 Task: Find a nearby horseback riding trail in the Rocky Mountains.
Action: Mouse moved to (99, 34)
Screenshot: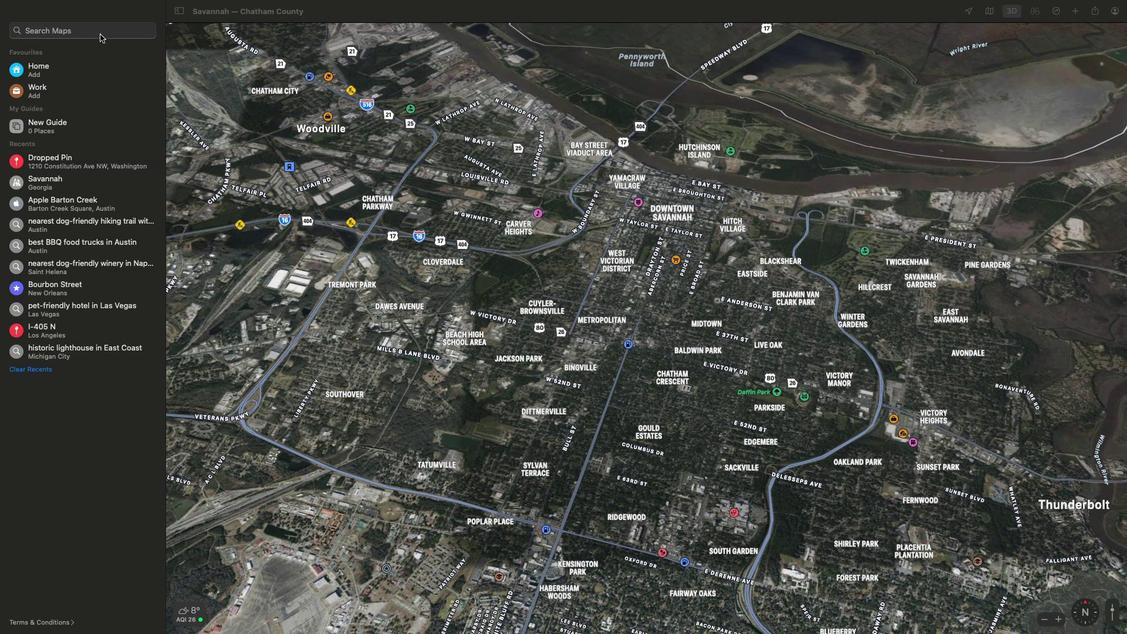 
Action: Mouse pressed left at (99, 34)
Screenshot: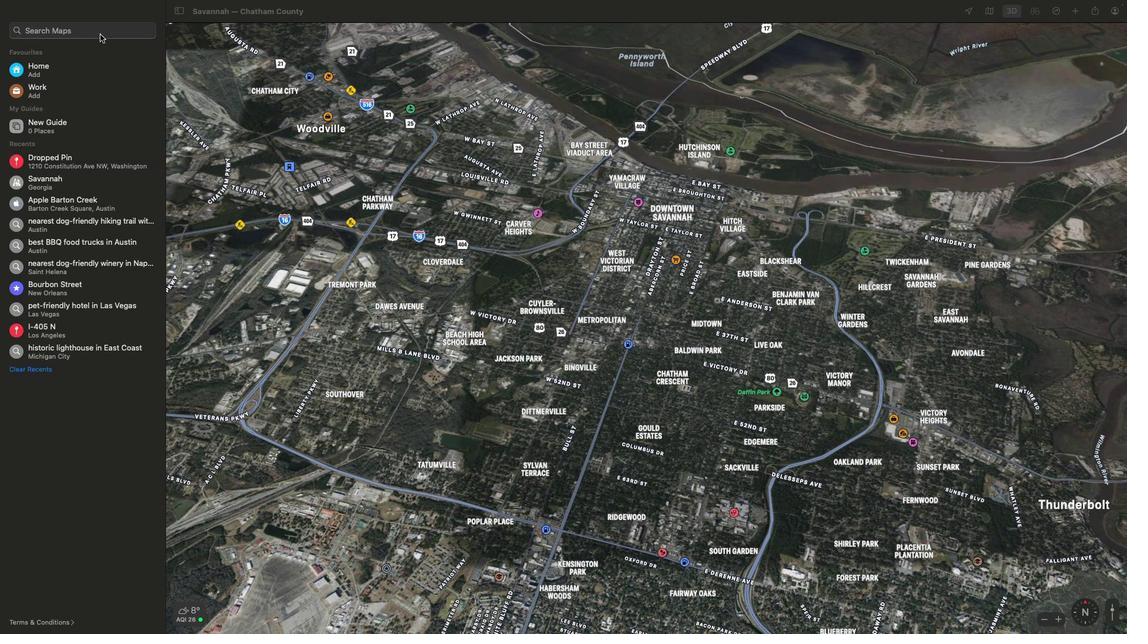 
Action: Mouse moved to (99, 34)
Screenshot: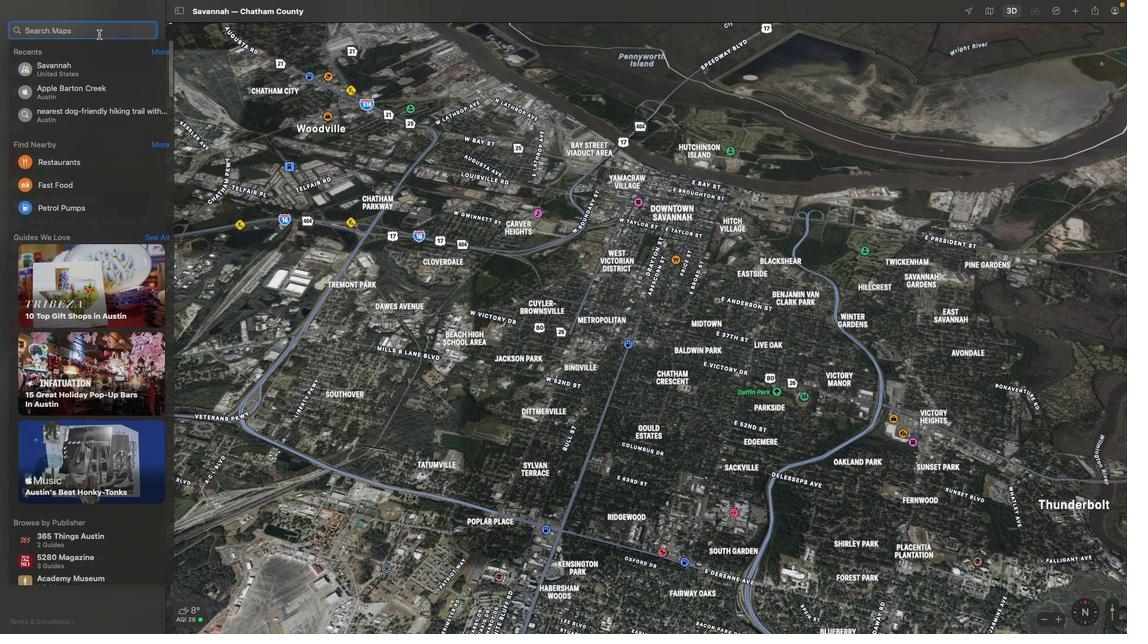 
Action: Key pressed 'h''o''e'Key.backspace'r''s''e''b''a''c''l'Key.backspace'k'Key.space'r''i''d''i''n''g'Key.space't''r''a''i''l'','Key.spaceKey.shift'R''o''c''k''y'Key.spaceKey.shift'M''o''u''n''t''a''i''n''s'Key.spaceKey.enter
Screenshot: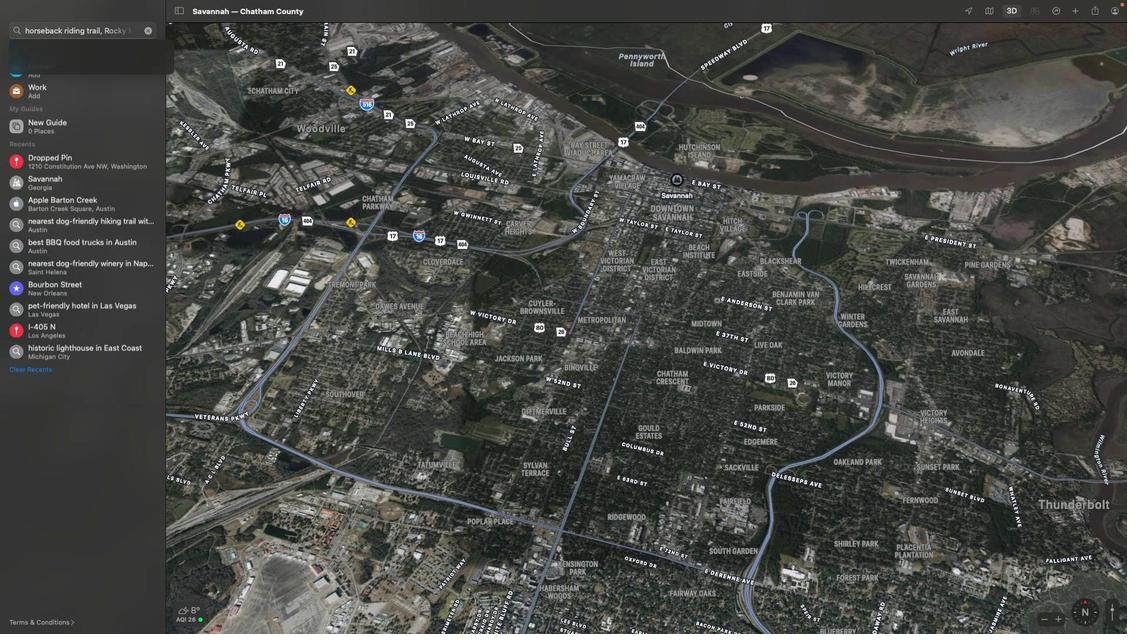 
Action: Mouse moved to (621, 433)
Screenshot: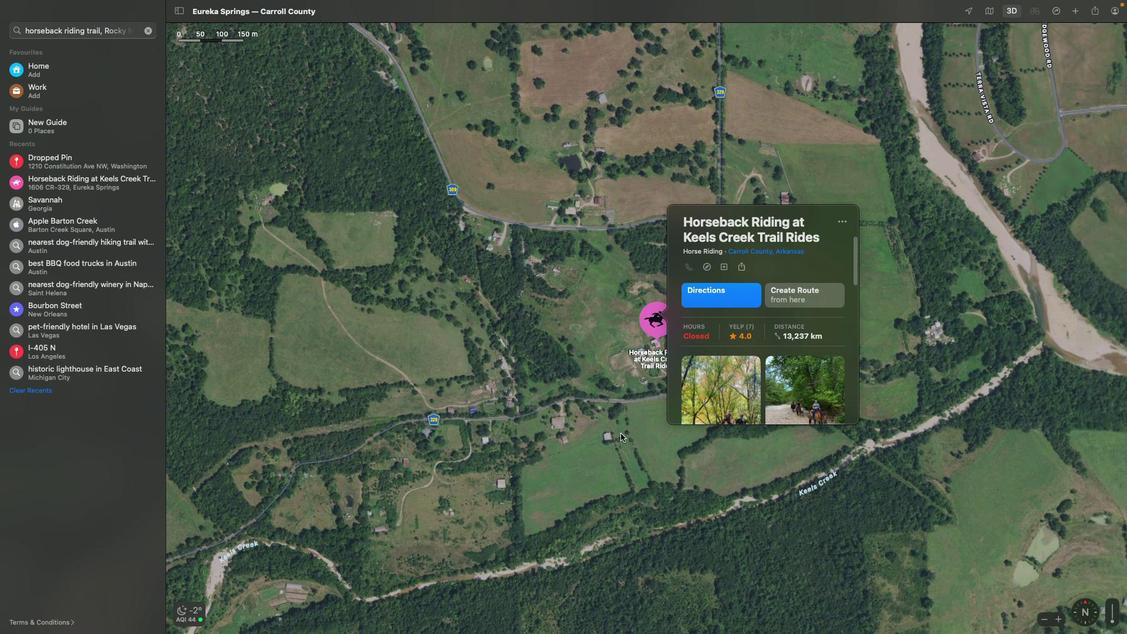 
Action: Mouse pressed left at (621, 433)
Screenshot: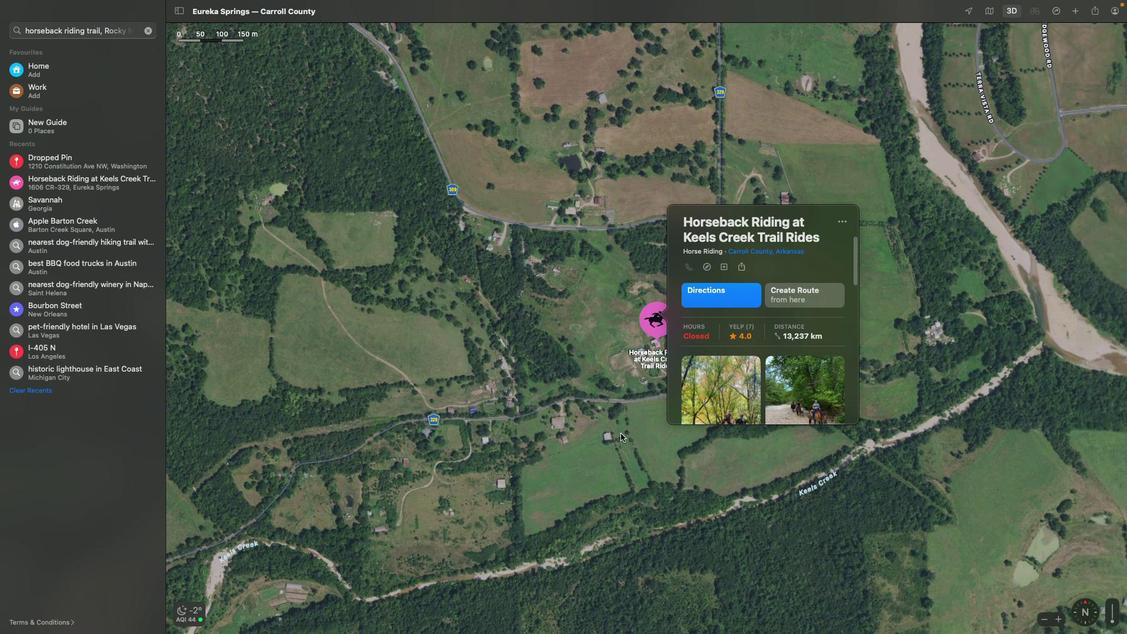 
Action: Mouse moved to (654, 418)
Screenshot: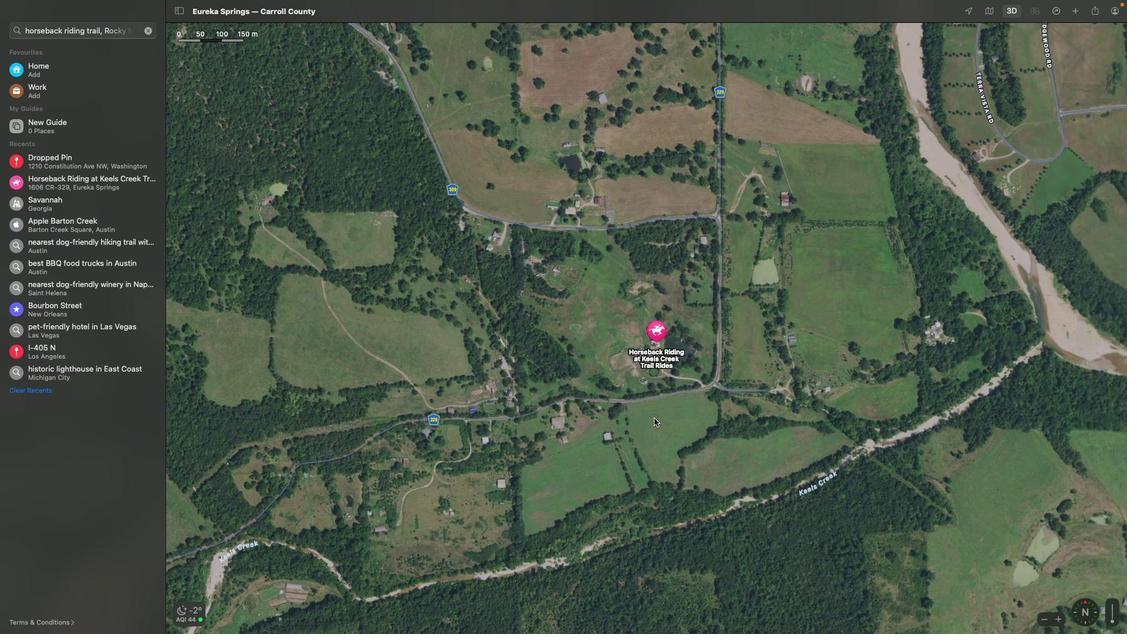 
Action: Mouse scrolled (654, 418) with delta (0, 0)
Screenshot: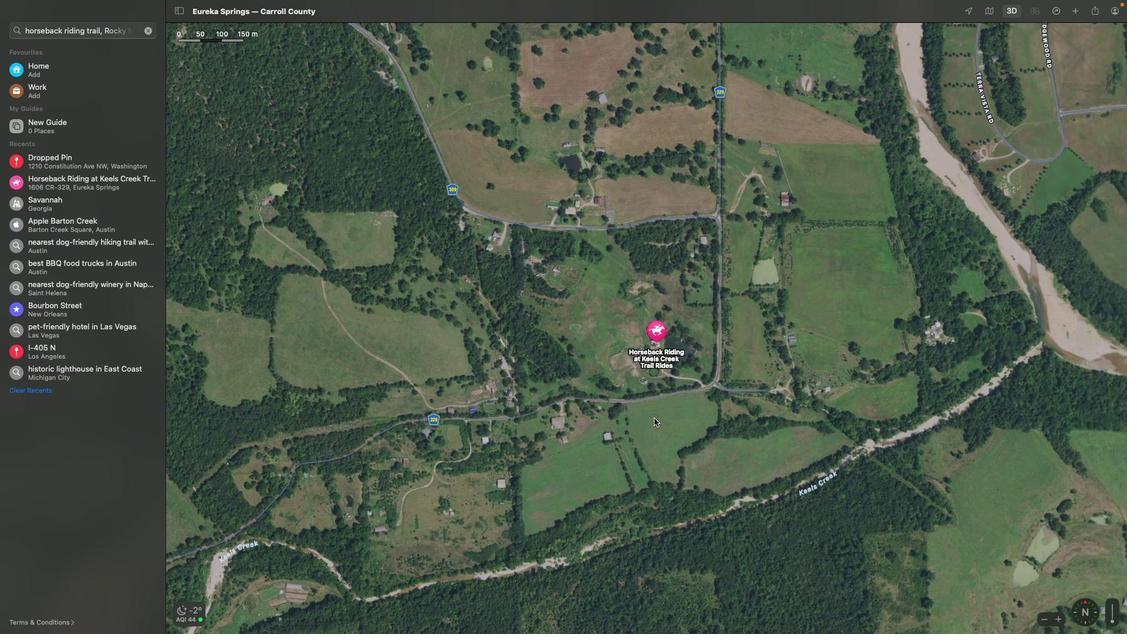 
Action: Mouse scrolled (654, 418) with delta (0, 0)
Screenshot: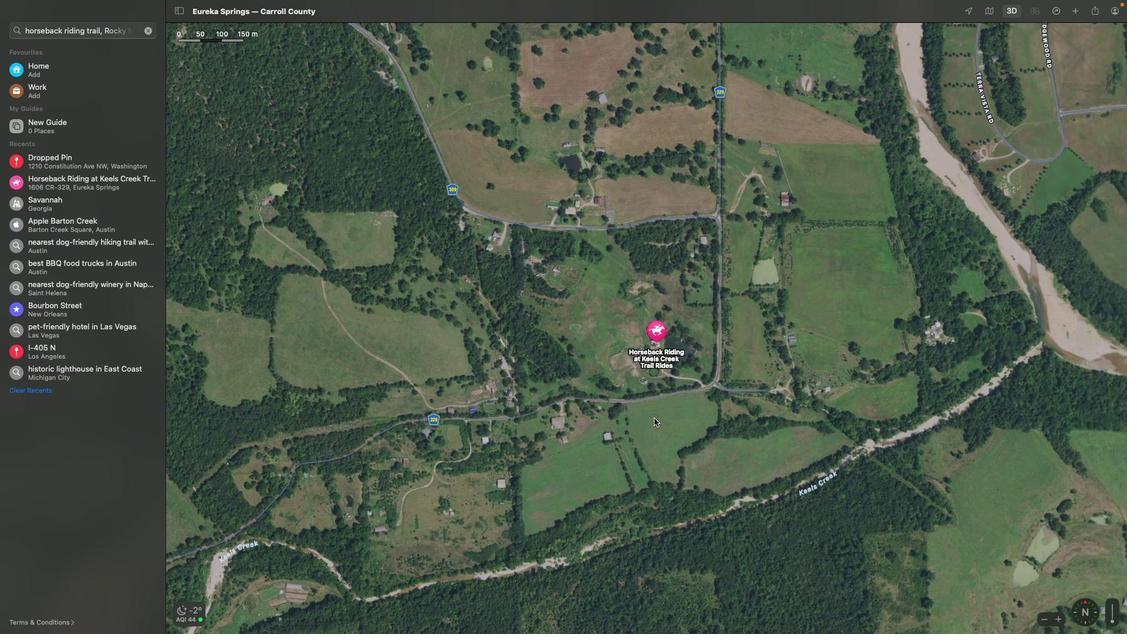 
Action: Mouse scrolled (654, 418) with delta (0, 1)
Screenshot: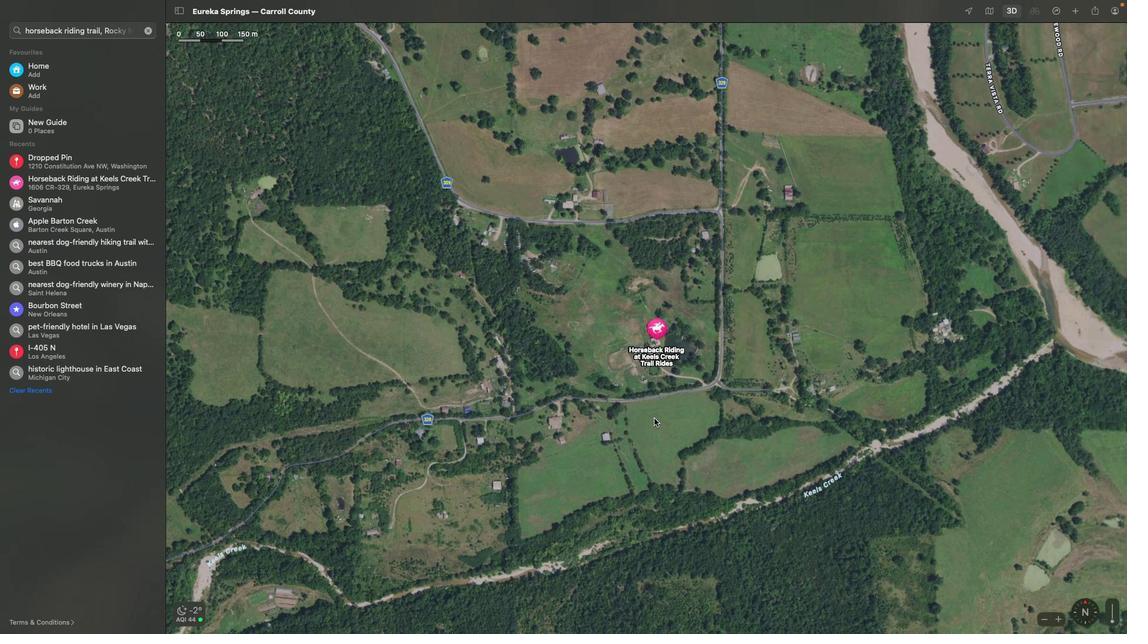 
Action: Mouse scrolled (654, 418) with delta (0, 2)
Screenshot: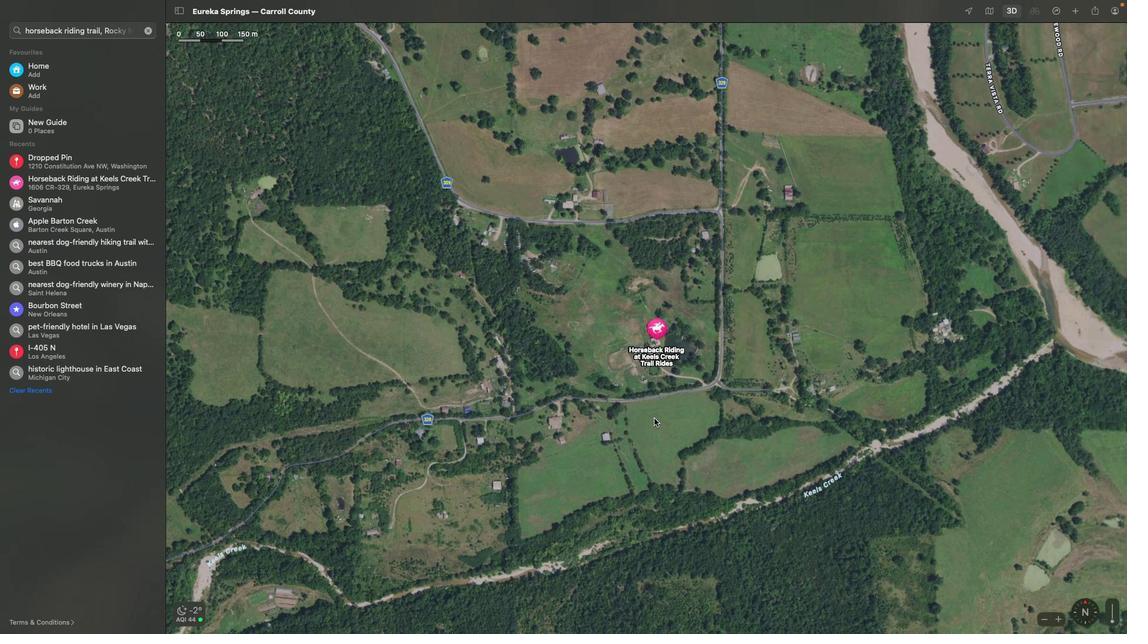 
Action: Mouse scrolled (654, 418) with delta (0, 3)
Screenshot: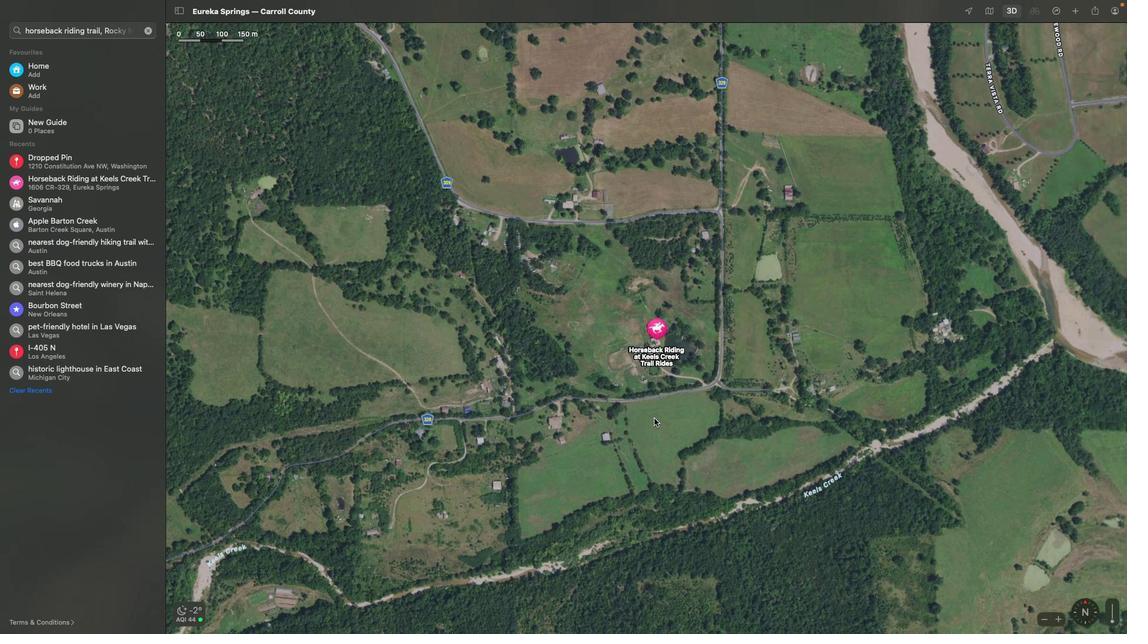 
Action: Mouse scrolled (654, 418) with delta (0, 0)
Screenshot: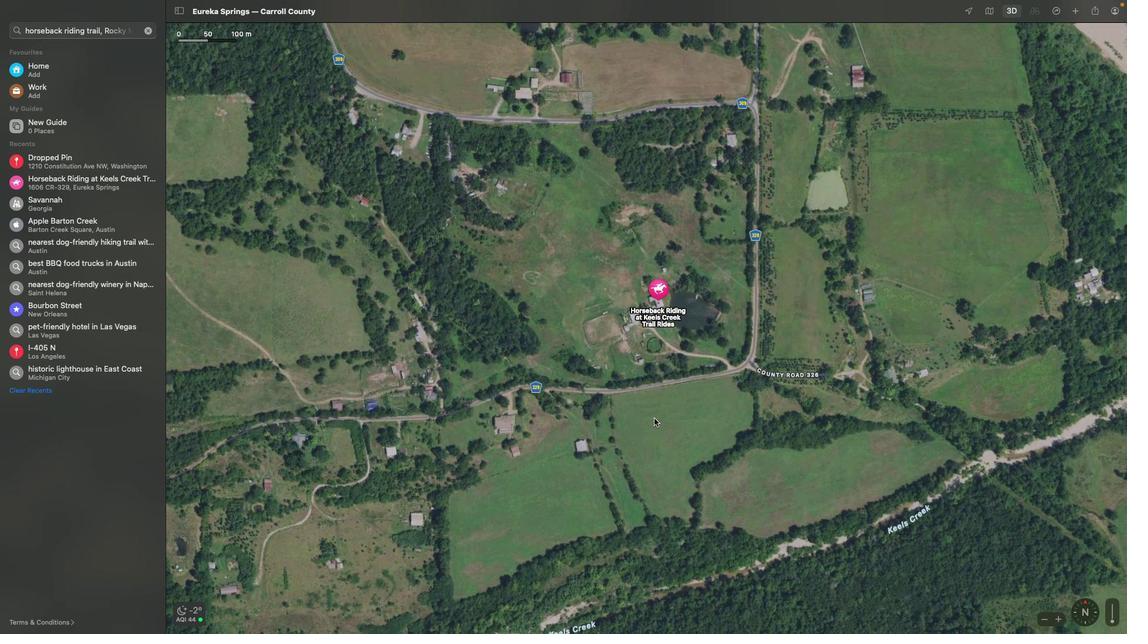 
Action: Mouse scrolled (654, 418) with delta (0, 0)
Screenshot: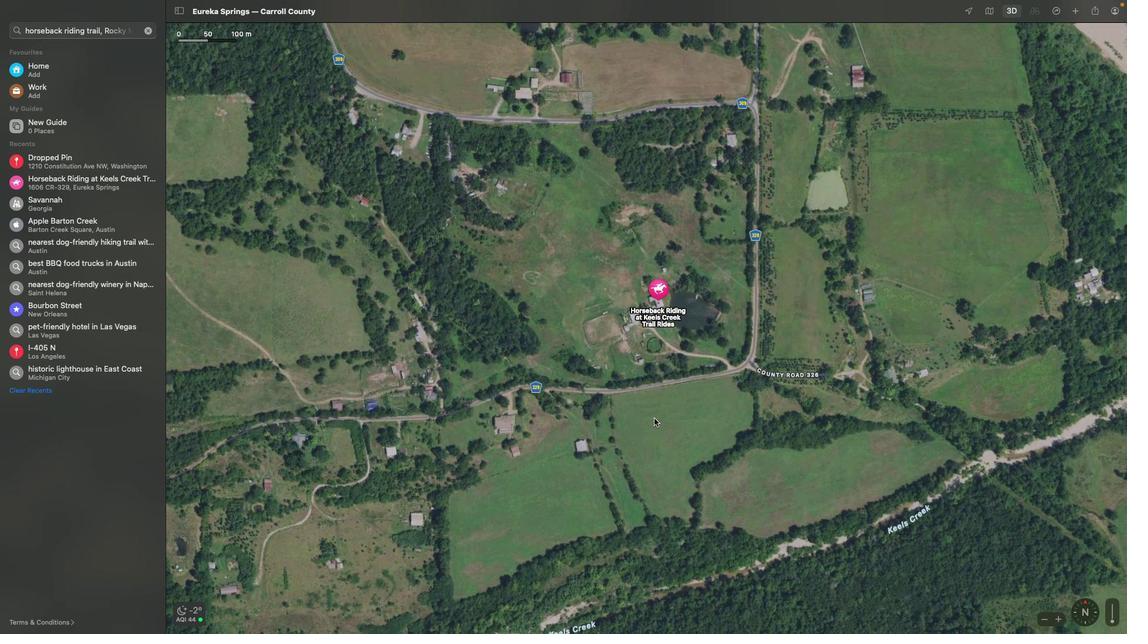 
Action: Mouse scrolled (654, 418) with delta (0, 1)
Screenshot: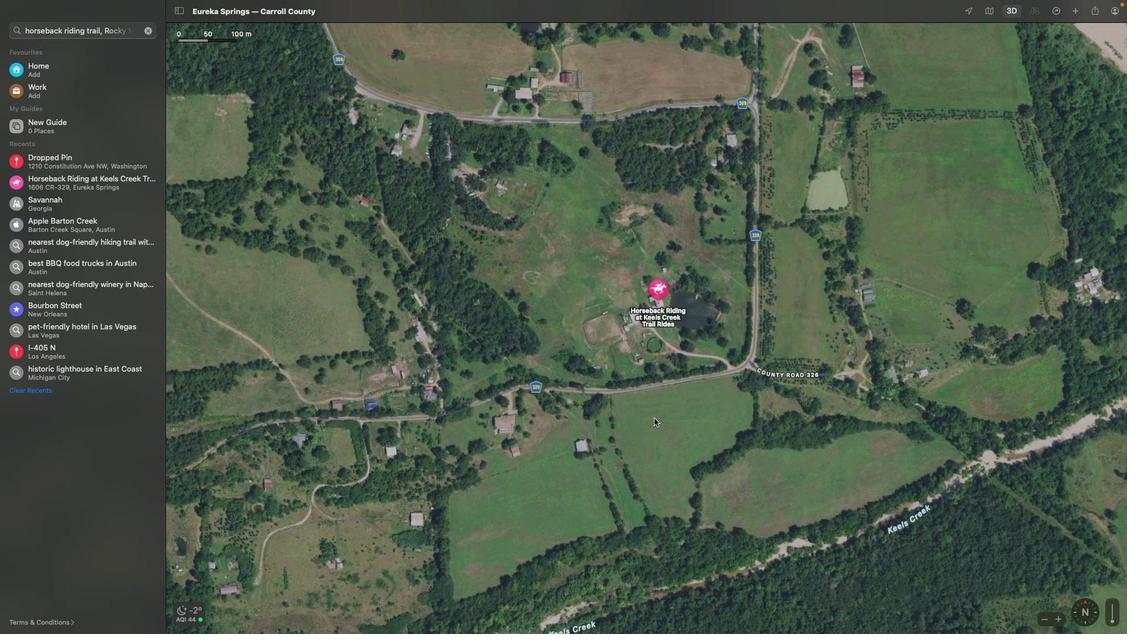 
Action: Mouse scrolled (654, 418) with delta (0, 2)
Screenshot: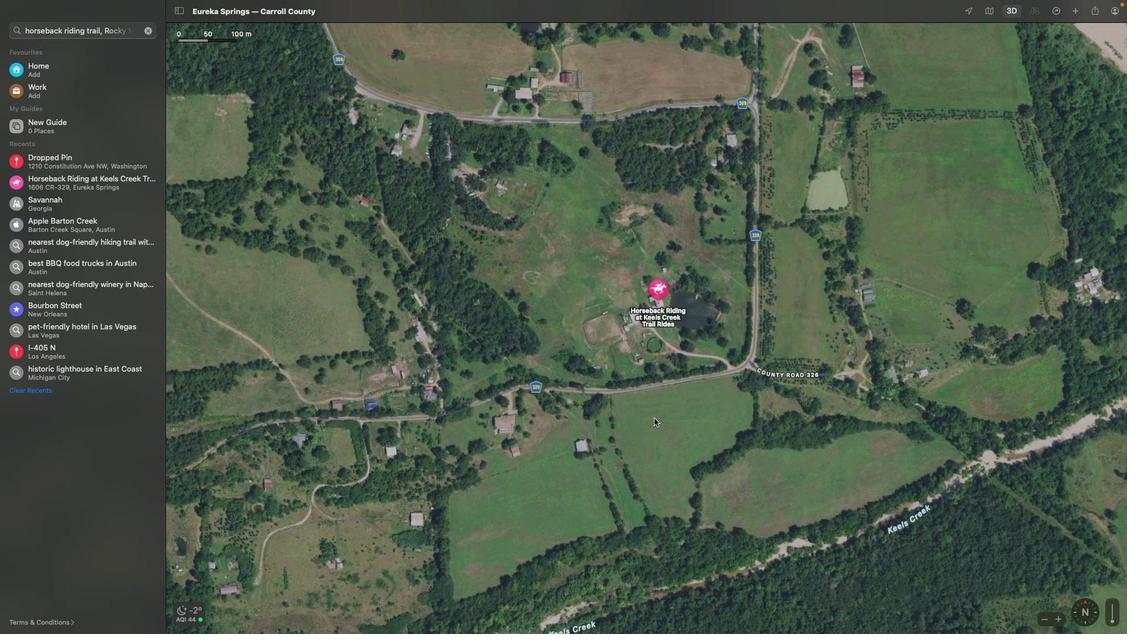 
Action: Mouse moved to (665, 345)
Screenshot: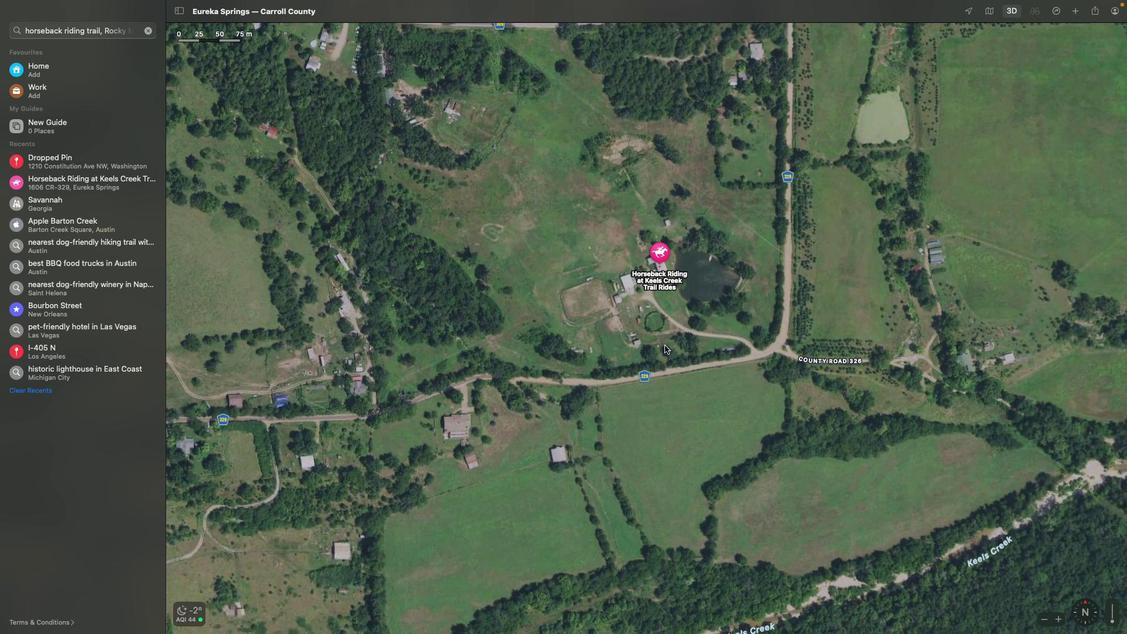 
Action: Mouse pressed left at (665, 345)
Screenshot: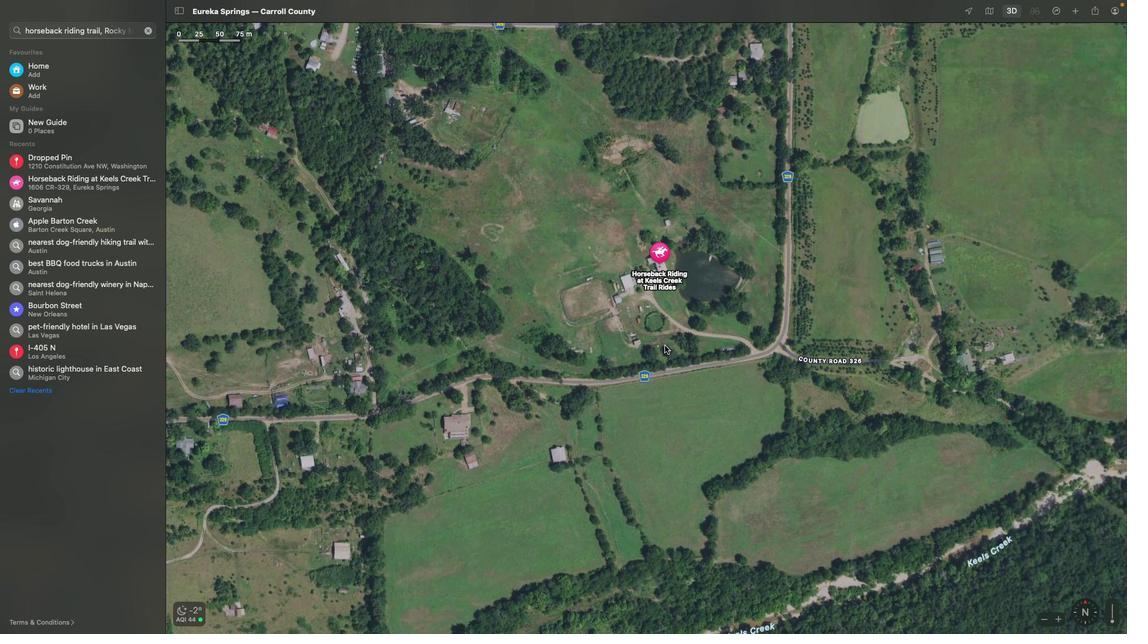 
Action: Mouse moved to (663, 366)
Screenshot: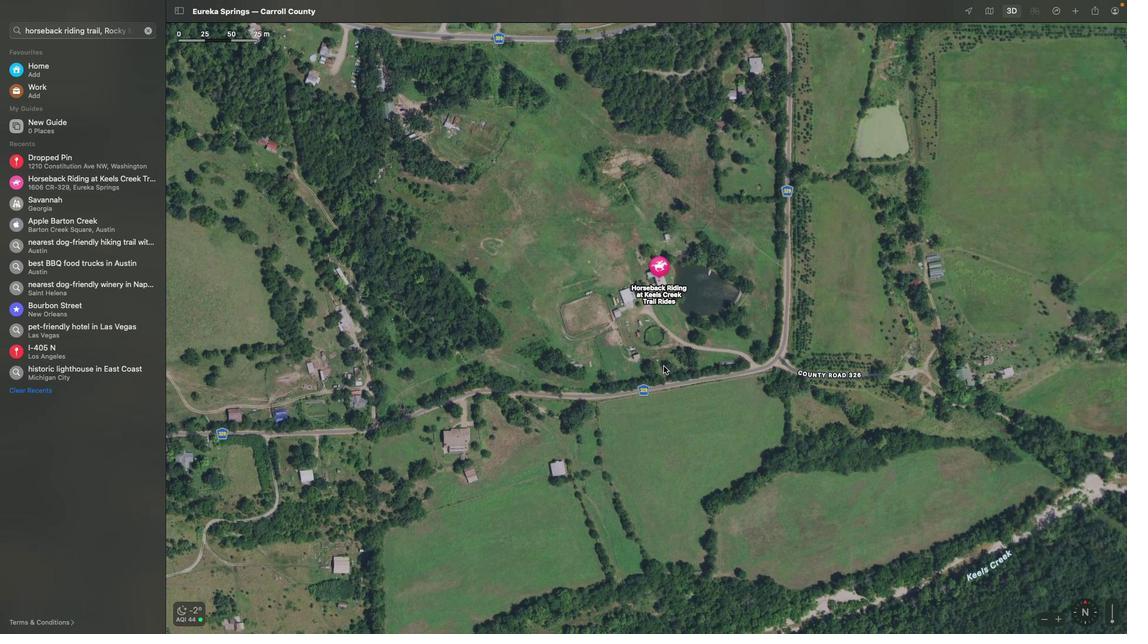 
